 Task: Add Now Frankinsense Oil Blend to the cart.
Action: Mouse moved to (735, 260)
Screenshot: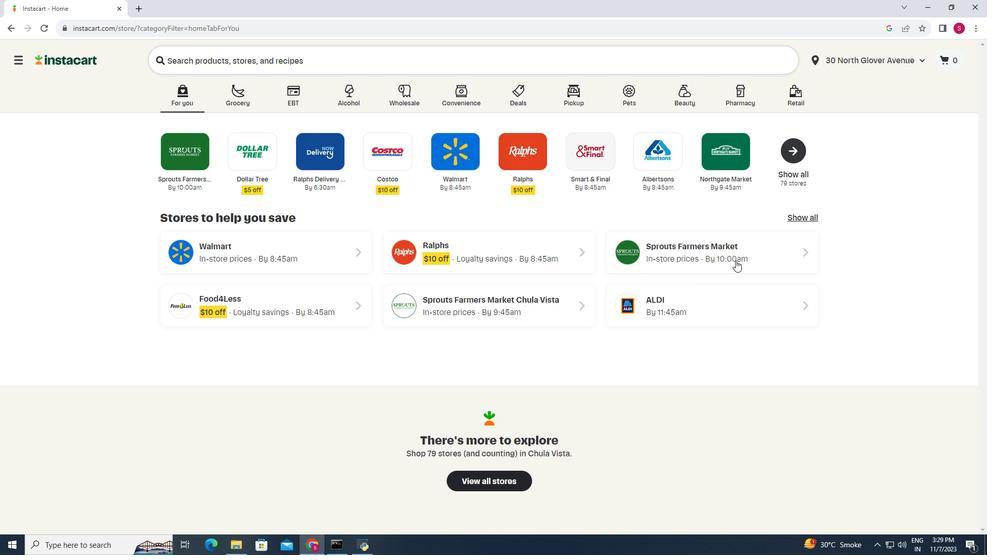
Action: Mouse pressed left at (735, 260)
Screenshot: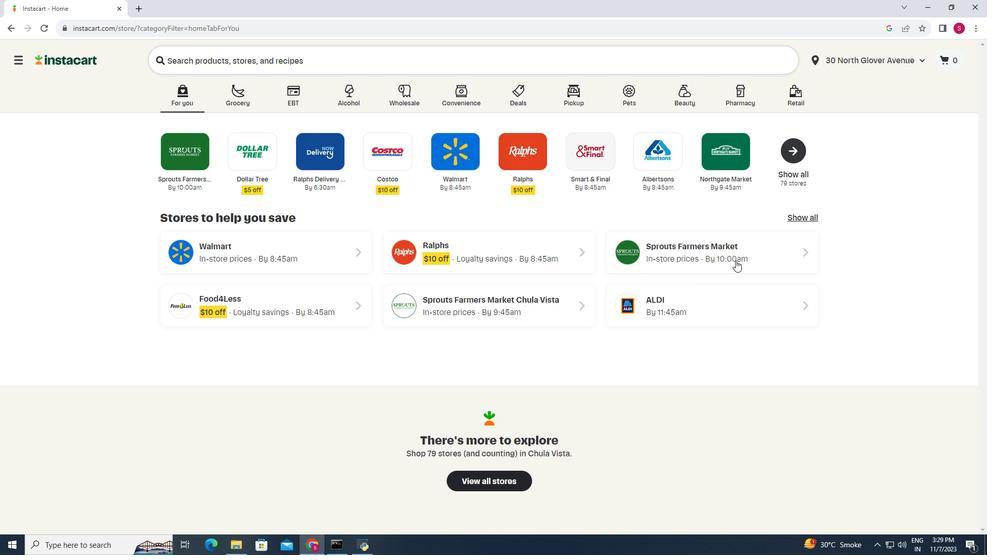 
Action: Mouse moved to (28, 346)
Screenshot: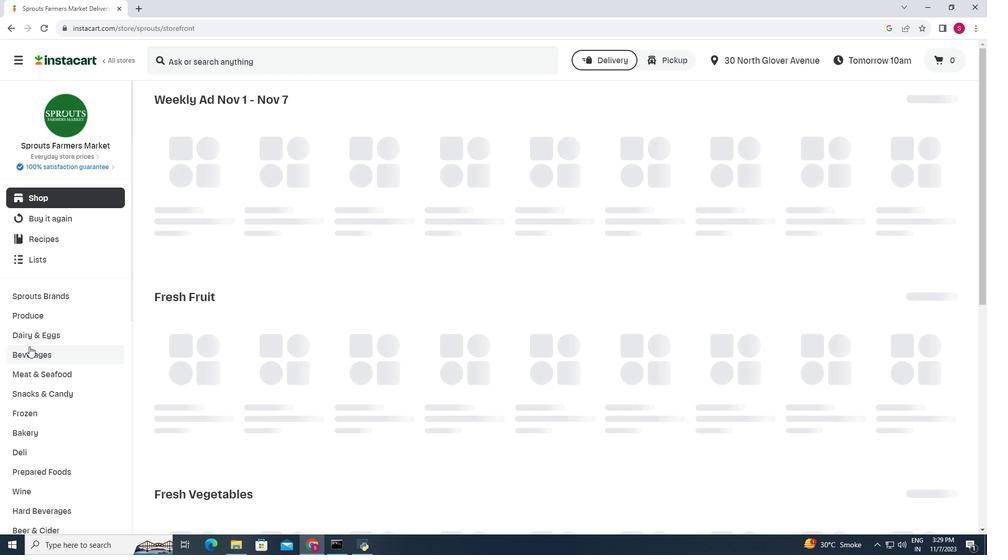 
Action: Mouse scrolled (28, 345) with delta (0, 0)
Screenshot: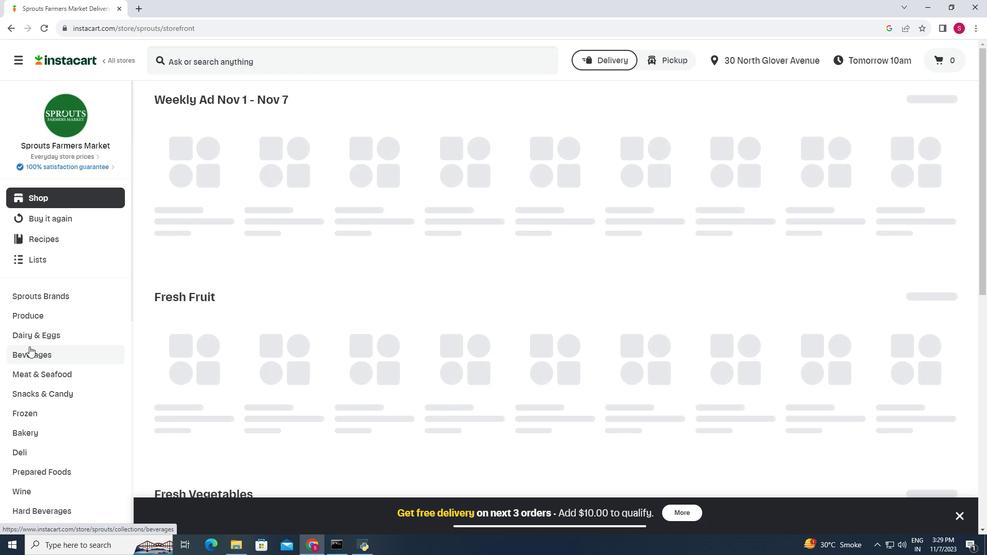 
Action: Mouse scrolled (28, 345) with delta (0, 0)
Screenshot: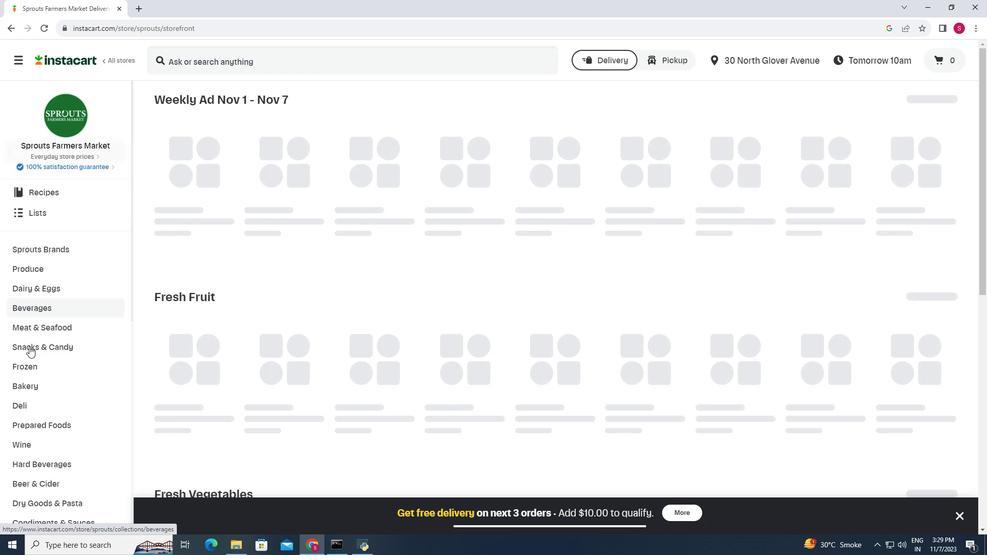 
Action: Mouse scrolled (28, 345) with delta (0, 0)
Screenshot: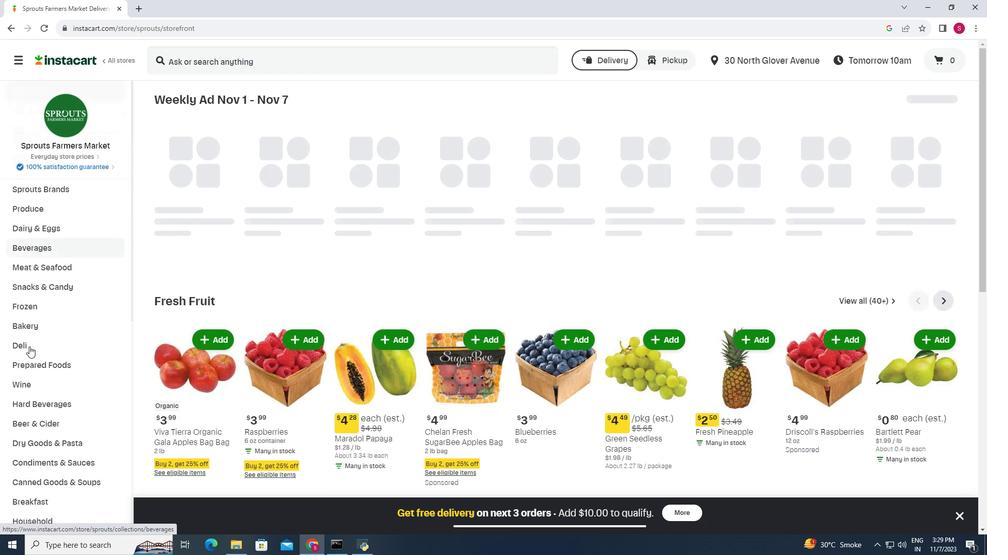 
Action: Mouse scrolled (28, 345) with delta (0, 0)
Screenshot: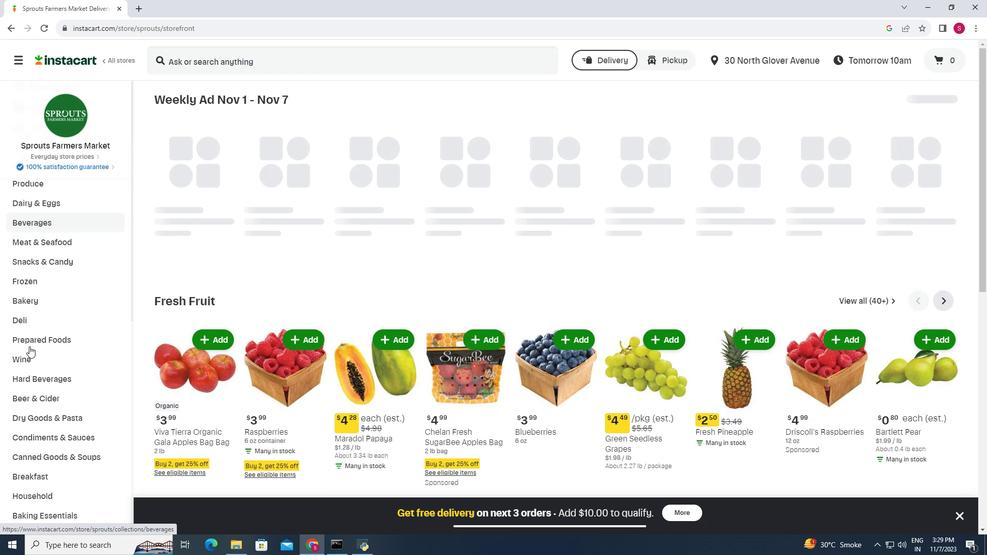 
Action: Mouse moved to (31, 422)
Screenshot: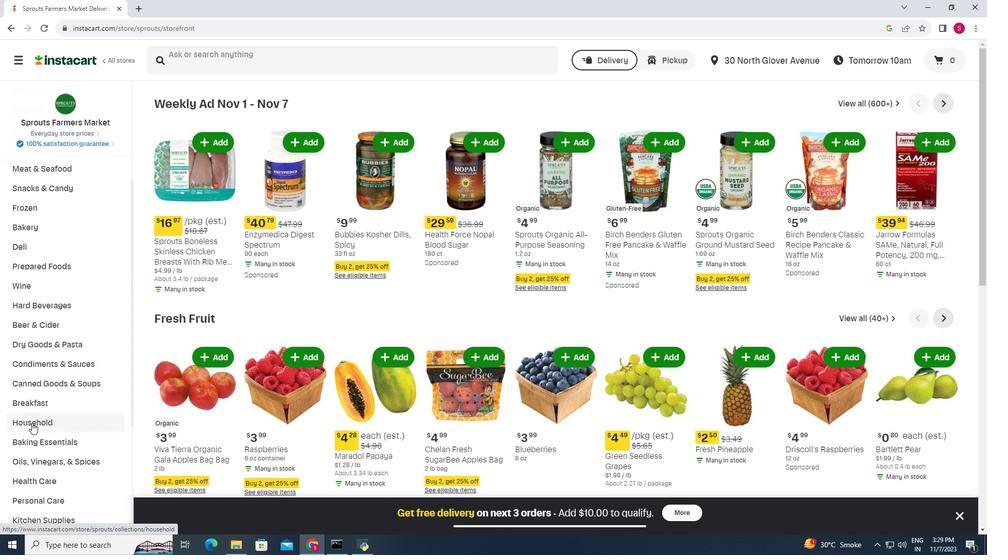 
Action: Mouse pressed left at (31, 422)
Screenshot: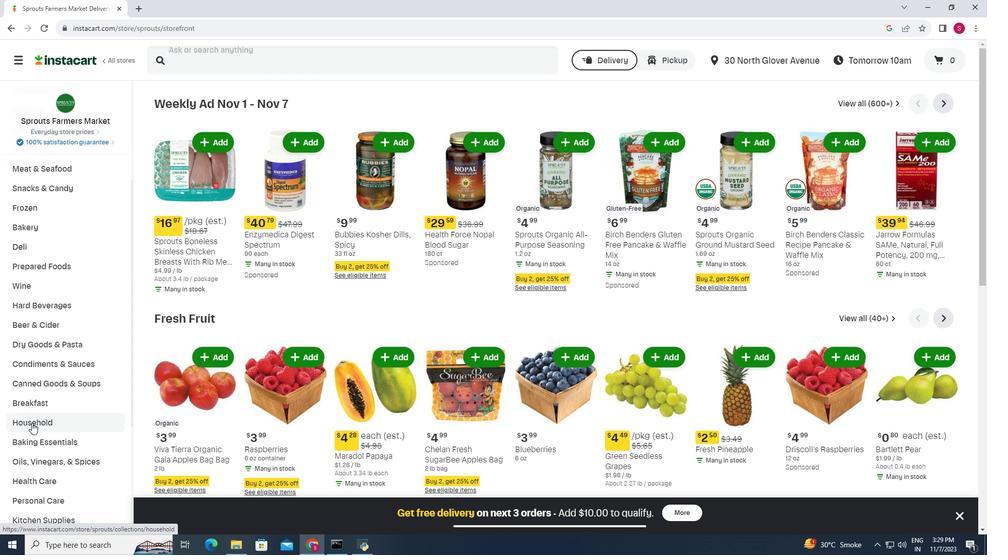 
Action: Mouse moved to (537, 128)
Screenshot: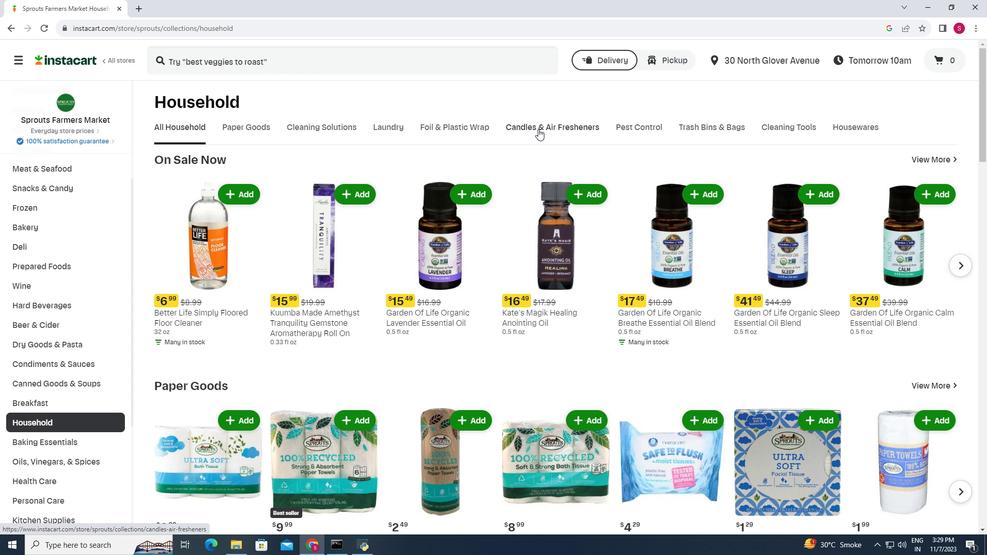 
Action: Mouse pressed left at (537, 128)
Screenshot: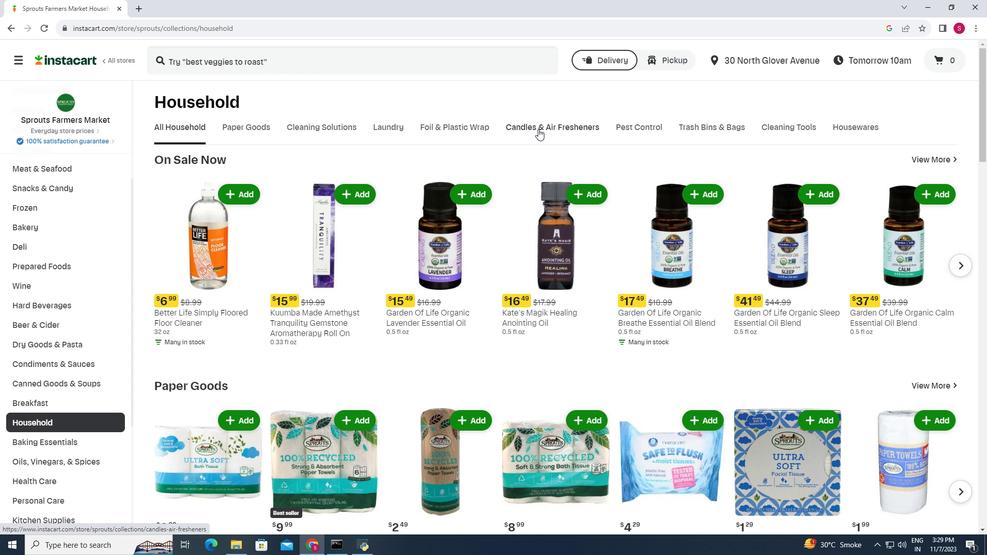 
Action: Mouse moved to (266, 58)
Screenshot: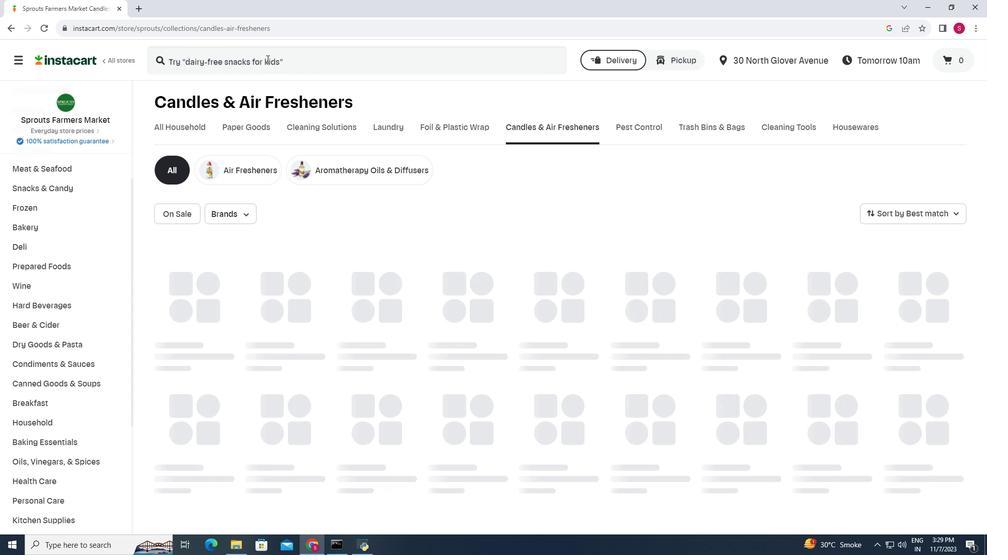 
Action: Mouse pressed left at (266, 58)
Screenshot: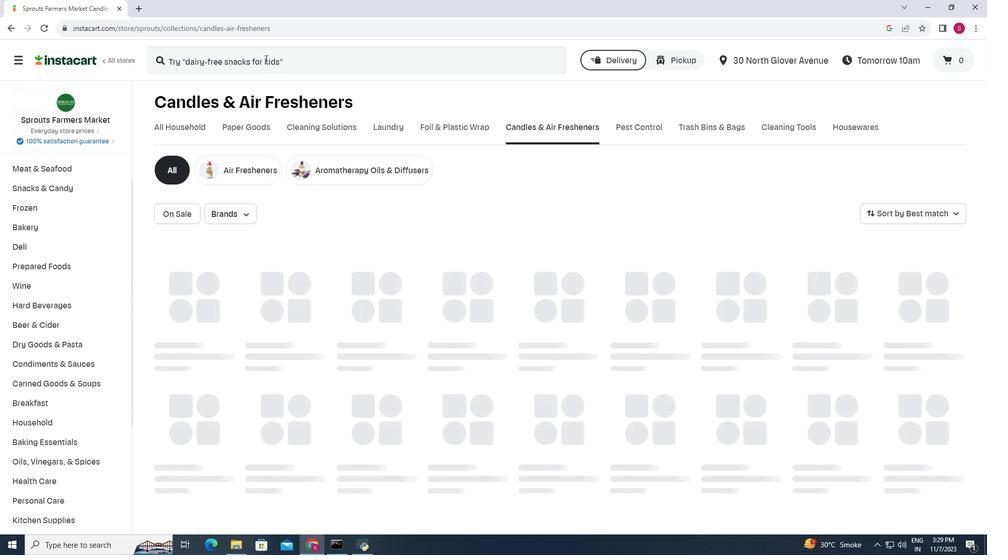 
Action: Mouse moved to (264, 62)
Screenshot: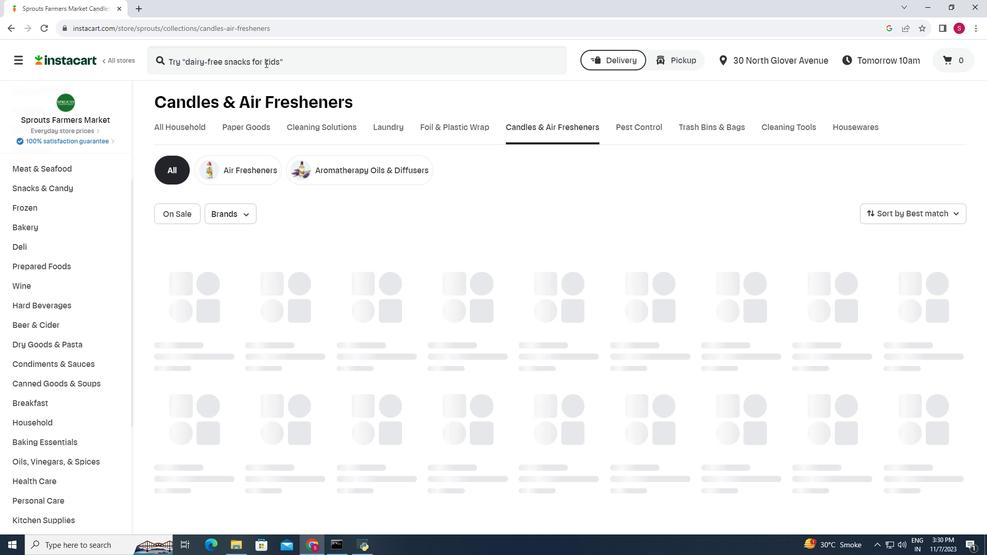
Action: Mouse pressed left at (264, 62)
Screenshot: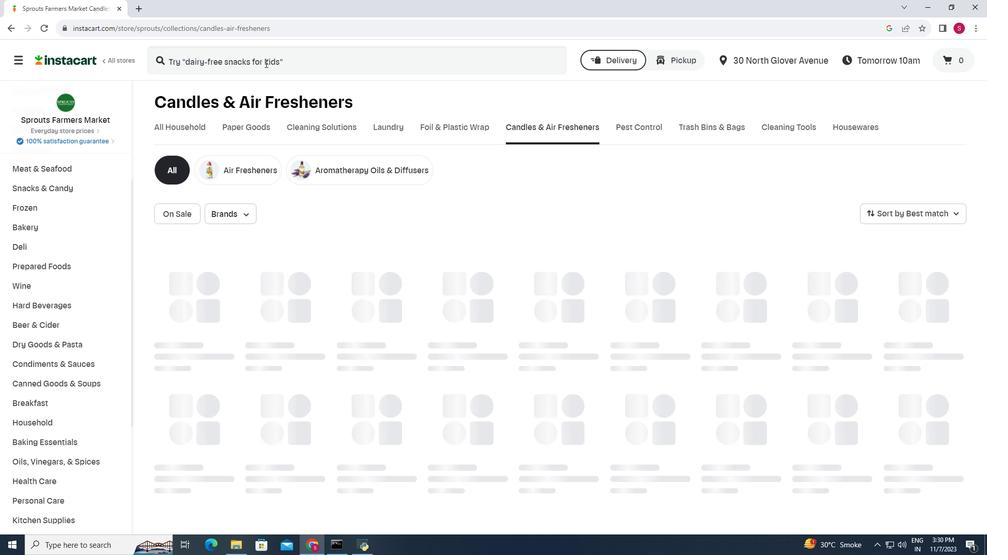 
Action: Key pressed <Key.shift>Now<Key.space><Key.shift><Key.shift><Key.shift><Key.shift><Key.shift>Frankinsense<Key.space><Key.shift>Oil<Key.space><Key.shift>Blend\<Key.enter>
Screenshot: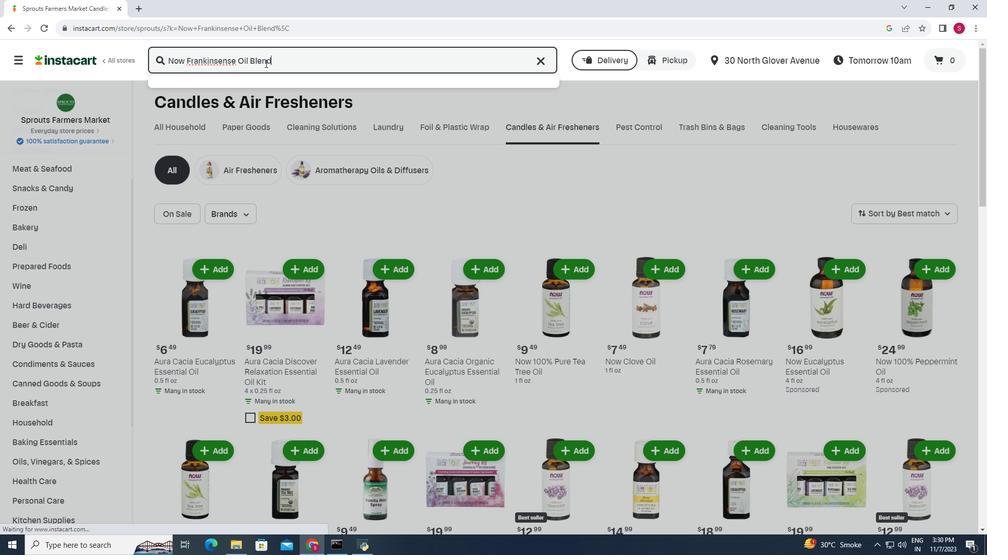 
Action: Mouse moved to (374, 81)
Screenshot: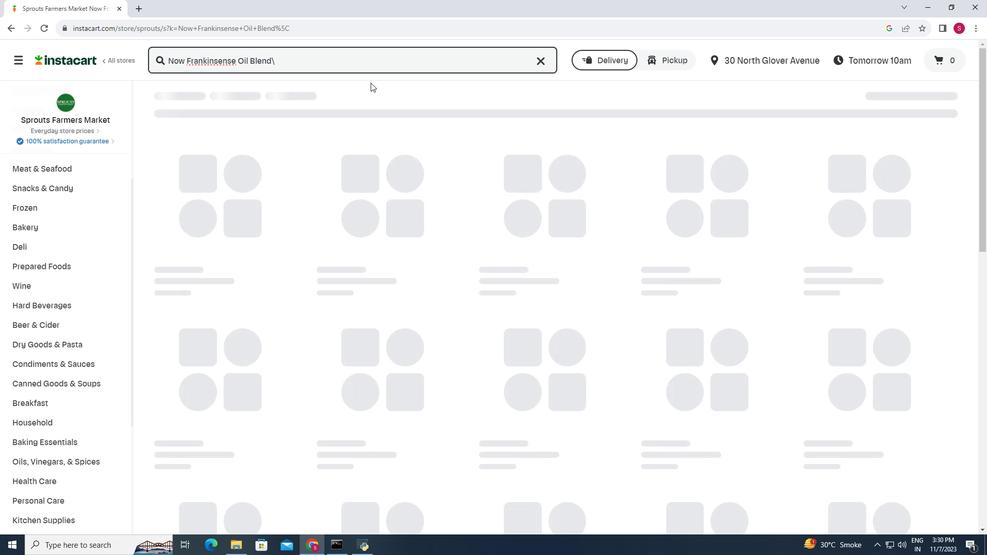 
Action: Key pressed <Key.backspace>
Screenshot: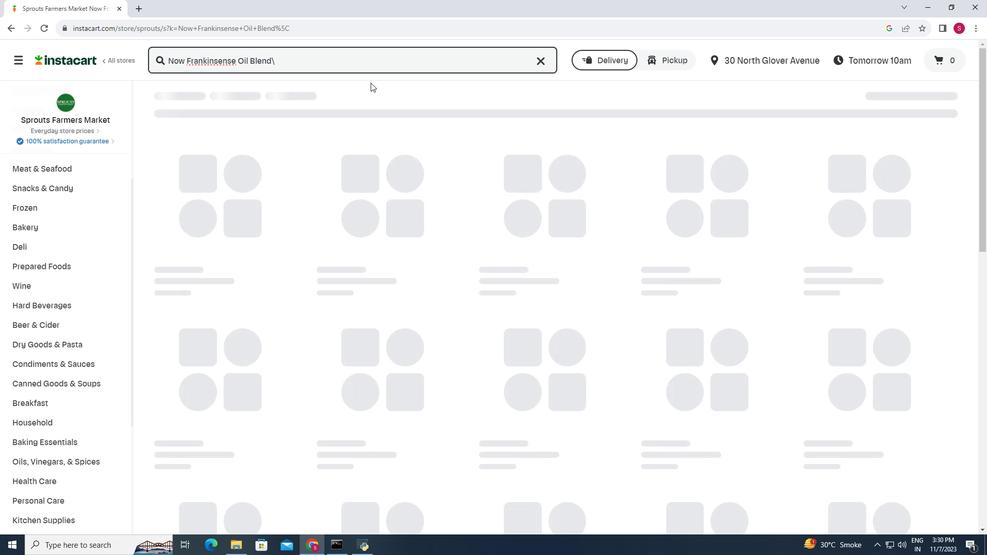 
Action: Mouse moved to (339, 110)
Screenshot: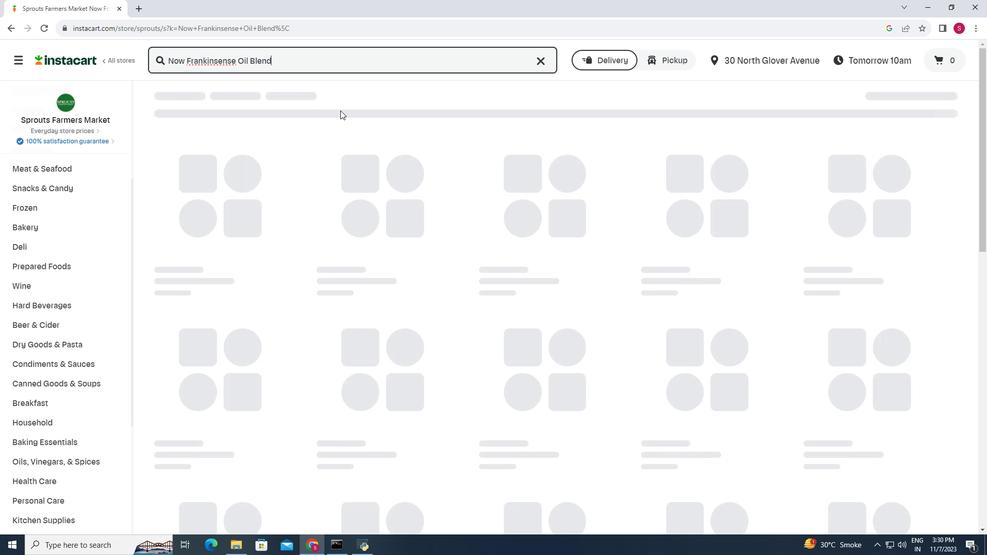 
Action: Key pressed <Key.enter>
Screenshot: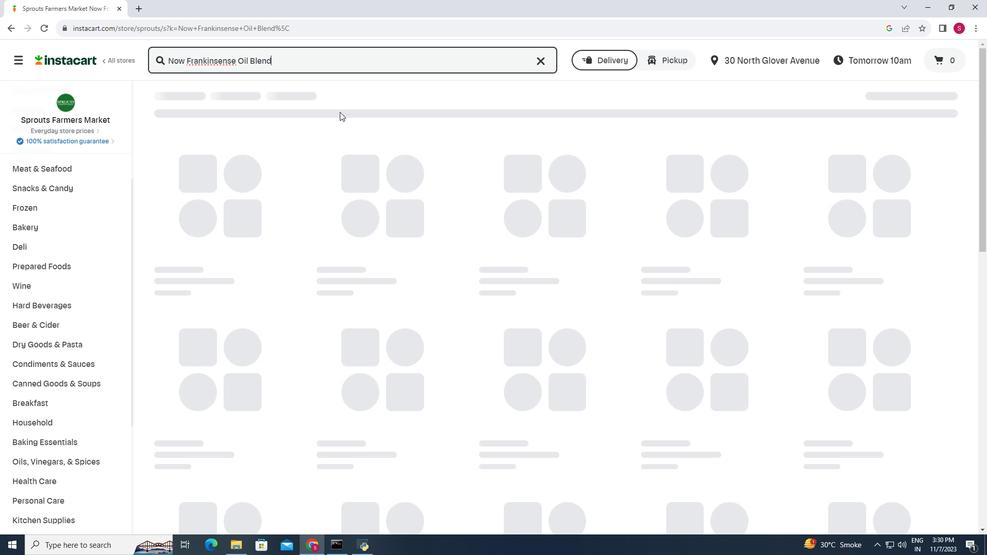 
Action: Mouse moved to (148, 199)
Screenshot: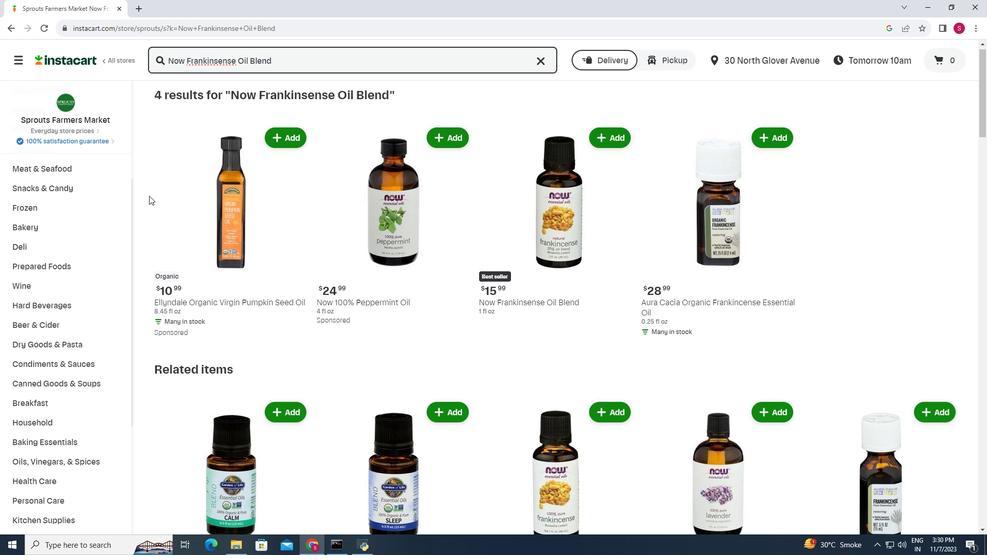 
Action: Mouse scrolled (148, 199) with delta (0, 0)
Screenshot: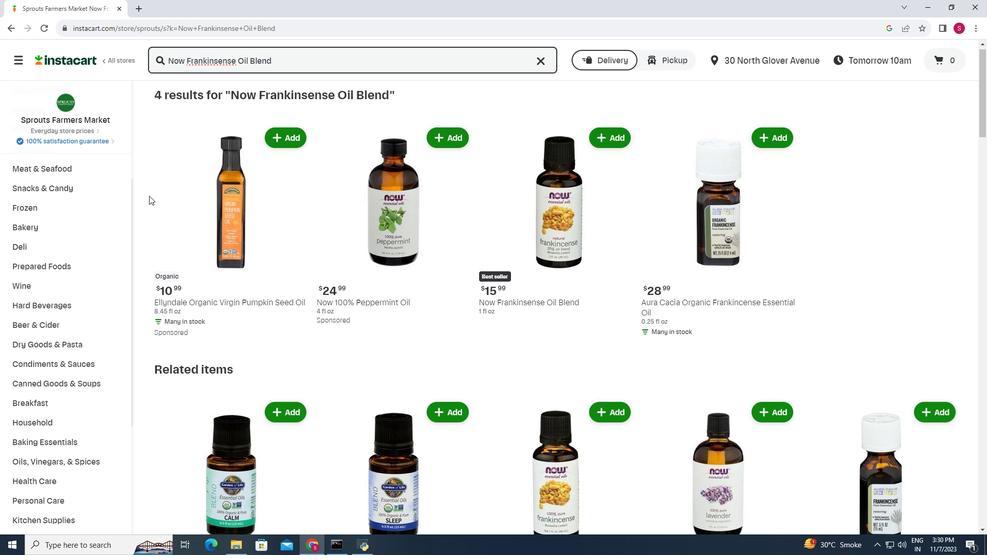 
Action: Mouse moved to (608, 150)
Screenshot: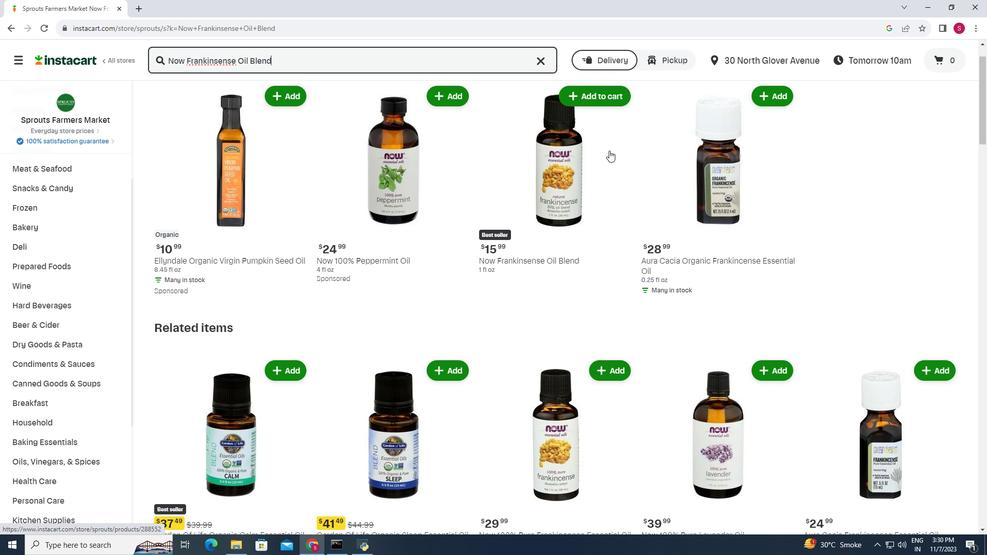 
Action: Mouse scrolled (608, 150) with delta (0, 0)
Screenshot: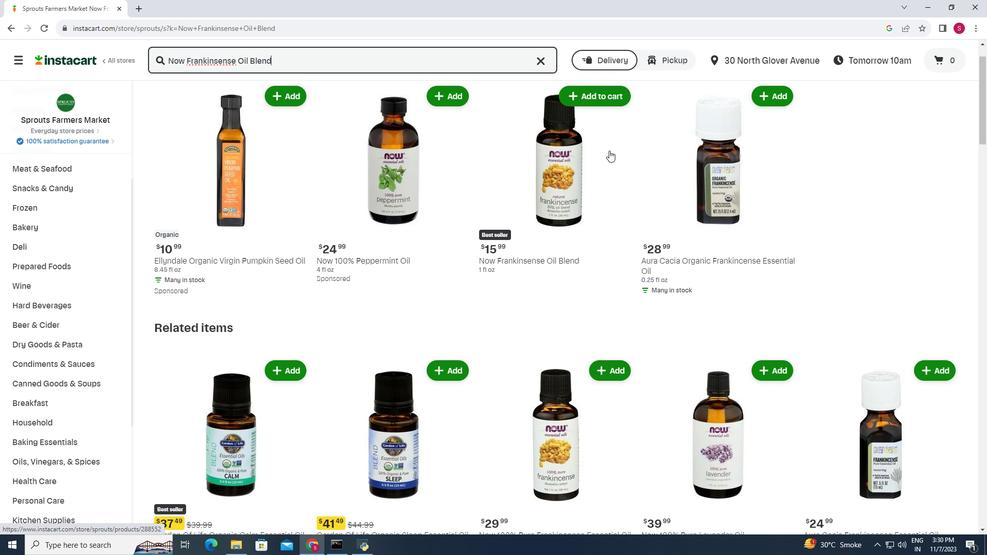 
Action: Mouse scrolled (608, 150) with delta (0, 0)
Screenshot: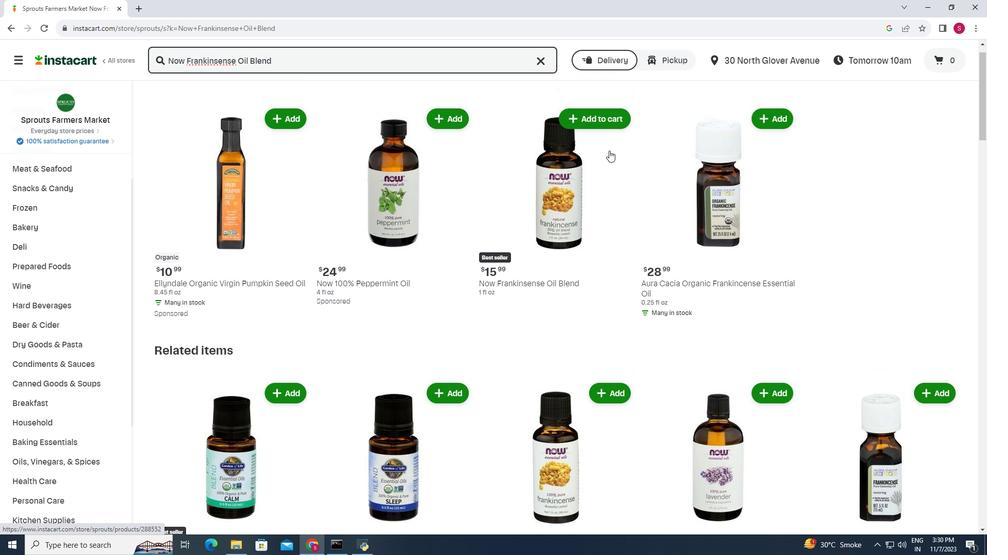 
Action: Mouse moved to (612, 143)
Screenshot: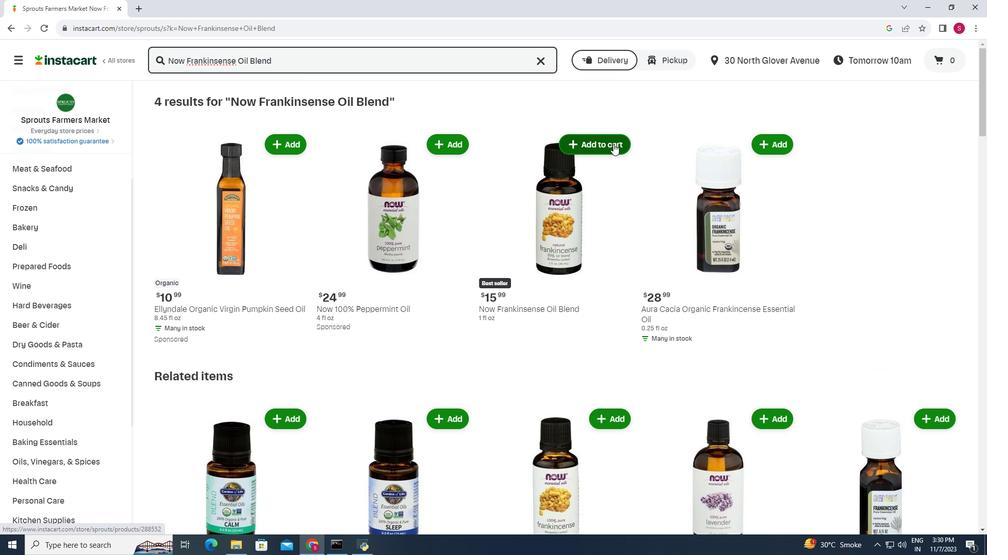 
Action: Mouse pressed left at (612, 143)
Screenshot: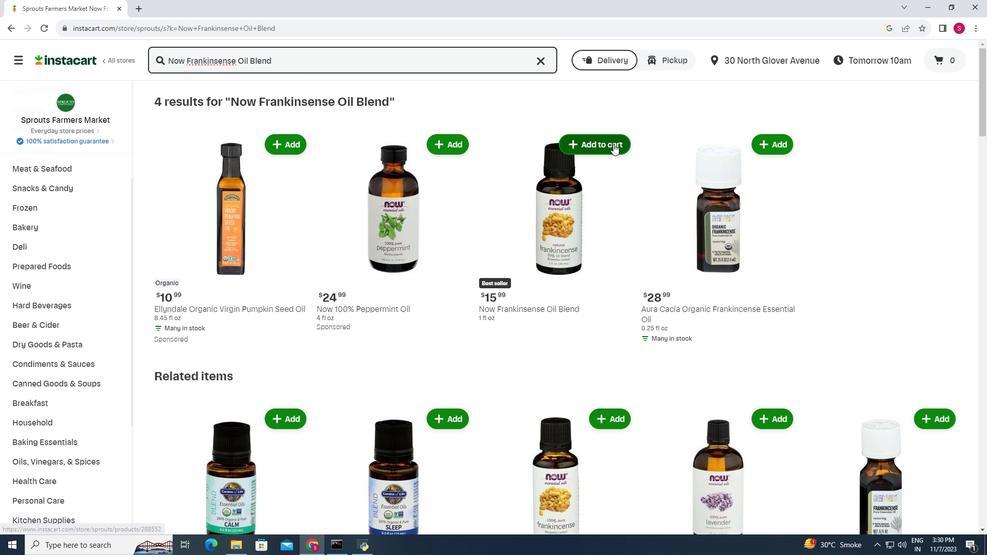 
Action: Mouse moved to (657, 114)
Screenshot: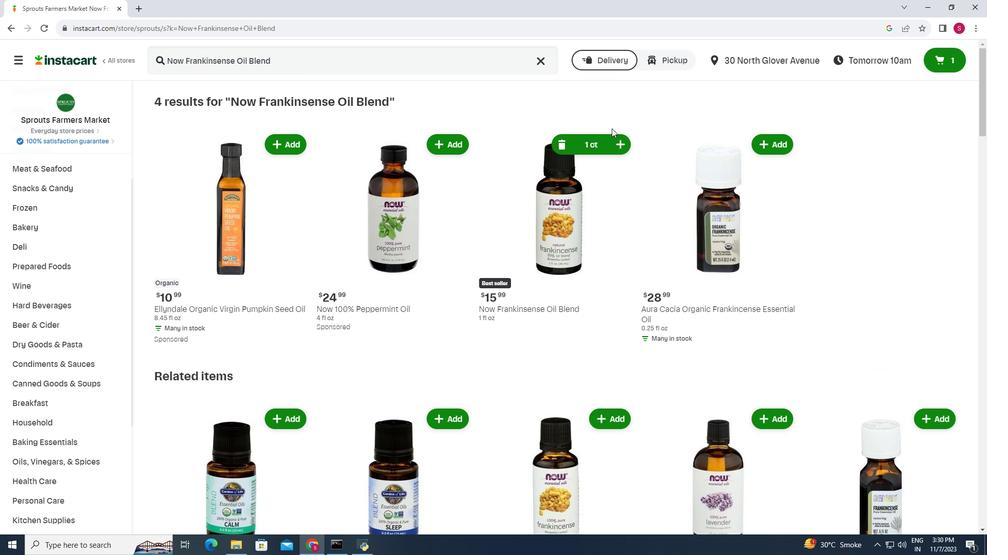 
